 Task: Upload media "Pic2.jpg".
Action: Mouse moved to (702, 94)
Screenshot: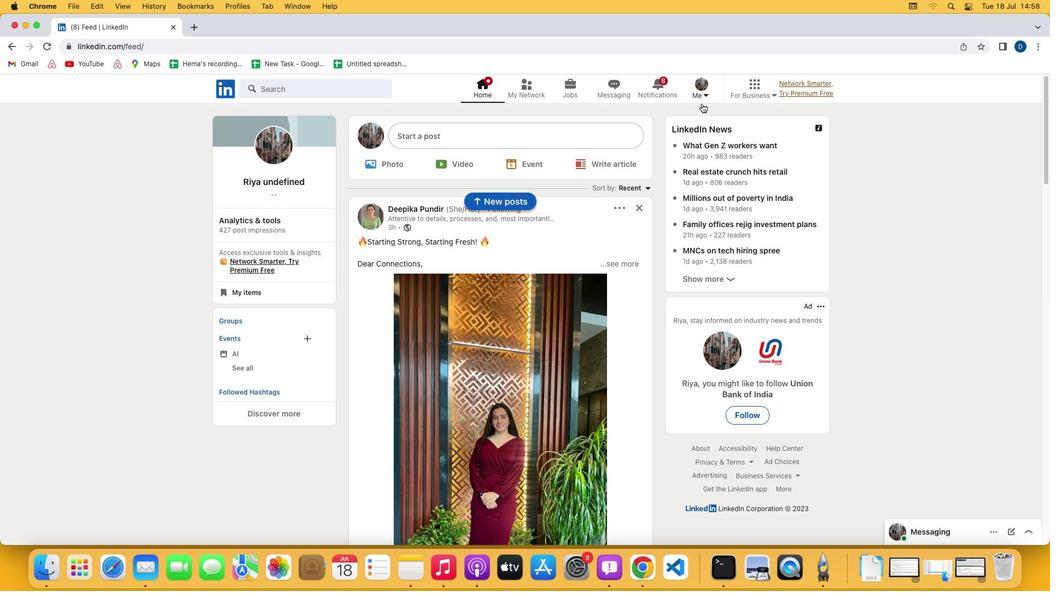 
Action: Mouse pressed left at (702, 94)
Screenshot: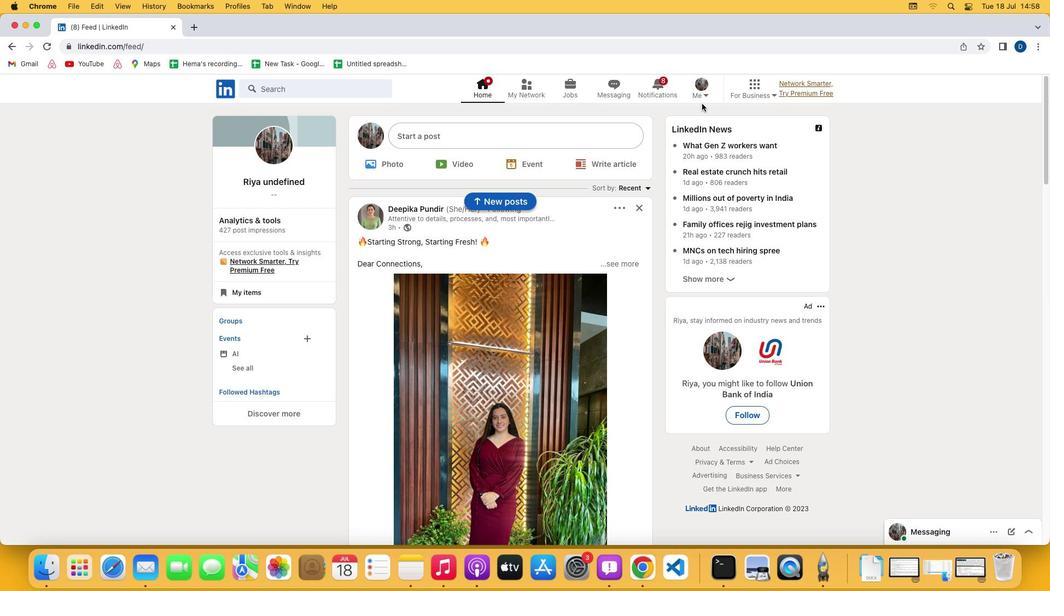 
Action: Mouse moved to (703, 96)
Screenshot: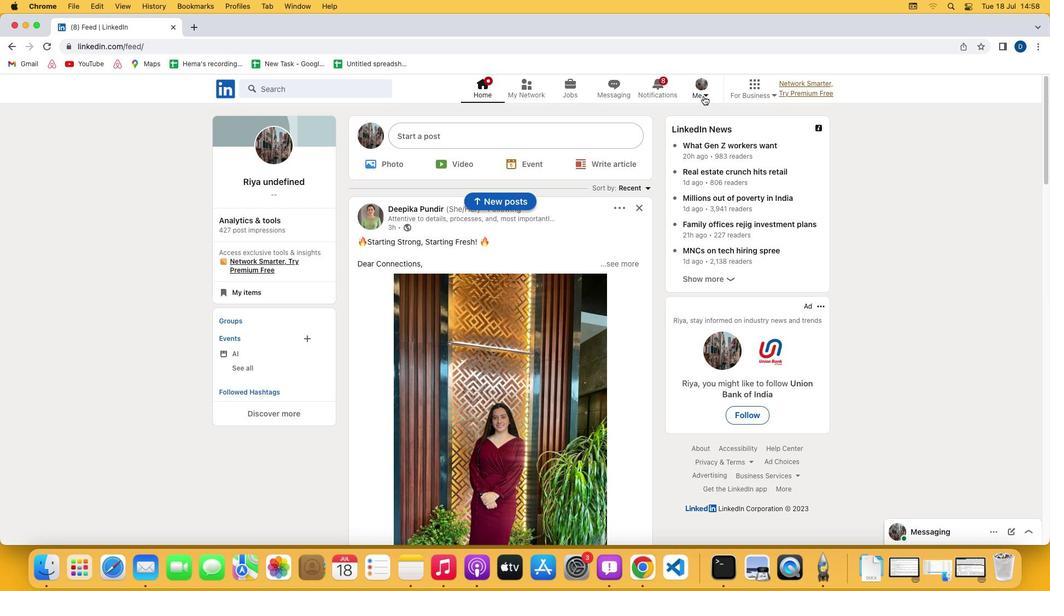 
Action: Mouse pressed left at (703, 96)
Screenshot: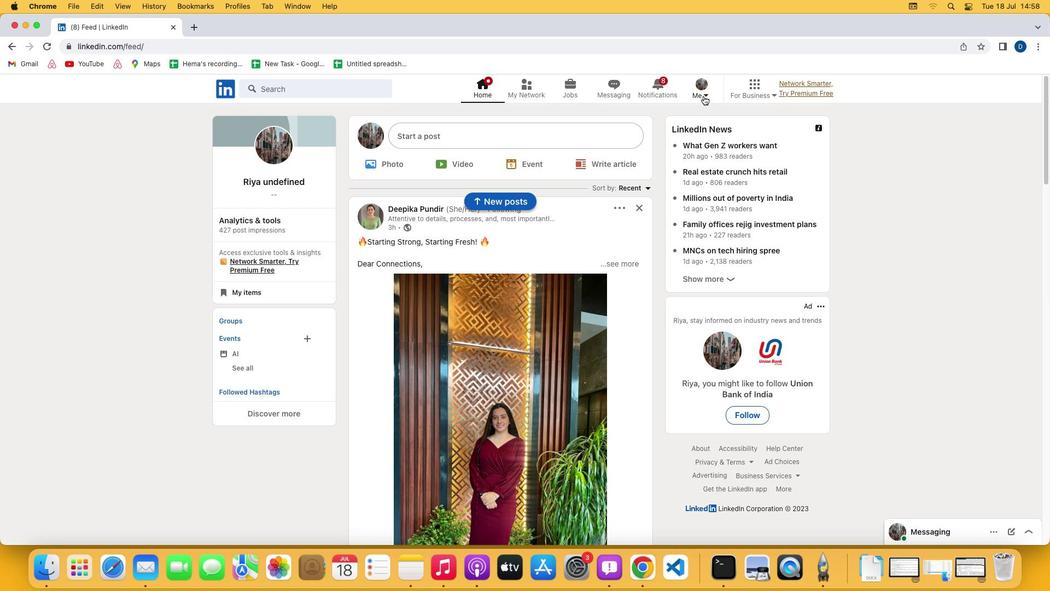 
Action: Mouse moved to (662, 148)
Screenshot: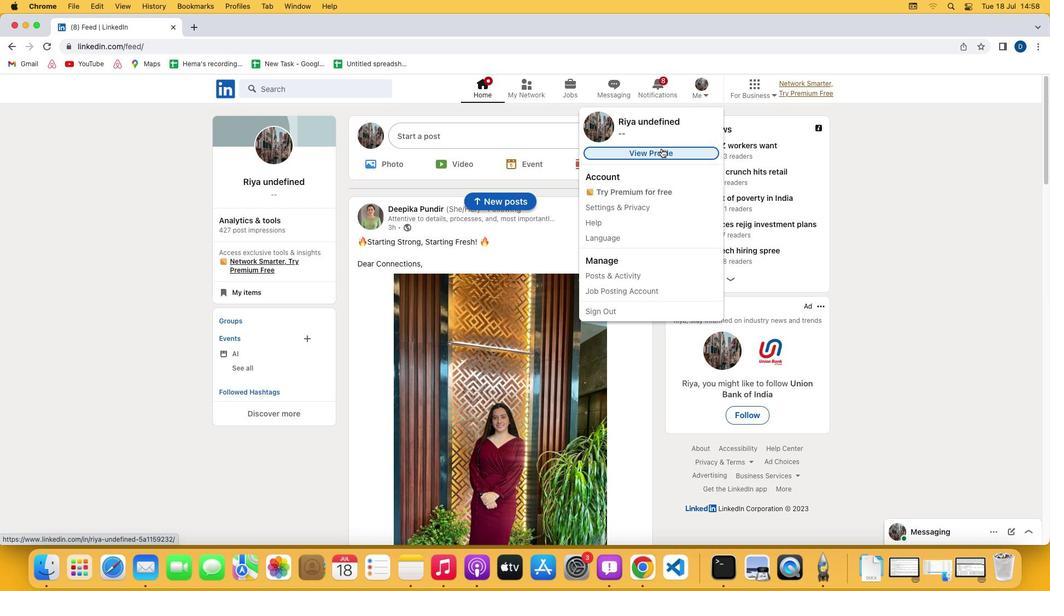 
Action: Mouse pressed left at (662, 148)
Screenshot: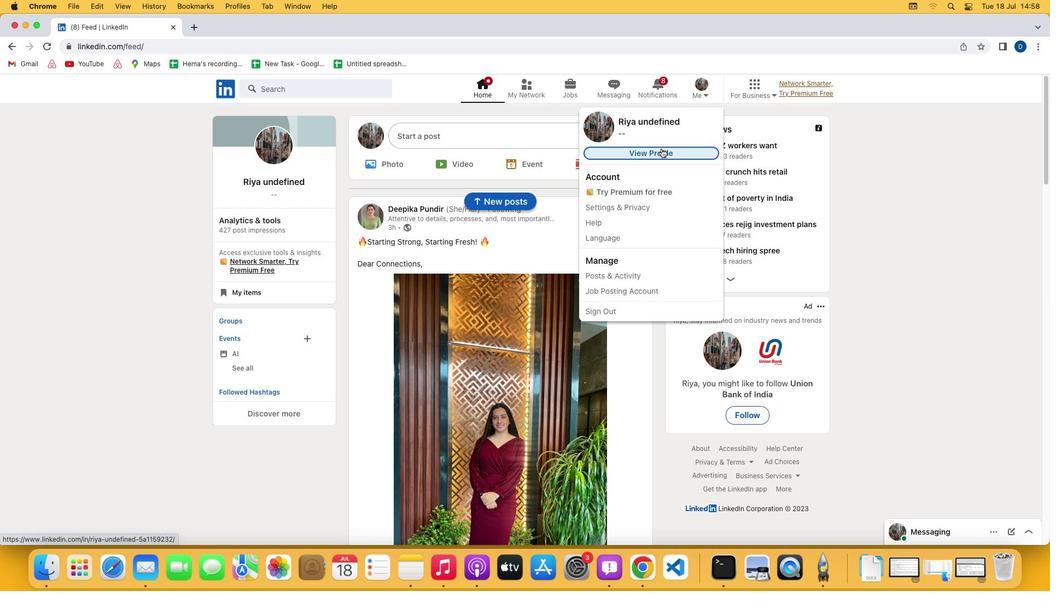 
Action: Mouse moved to (660, 152)
Screenshot: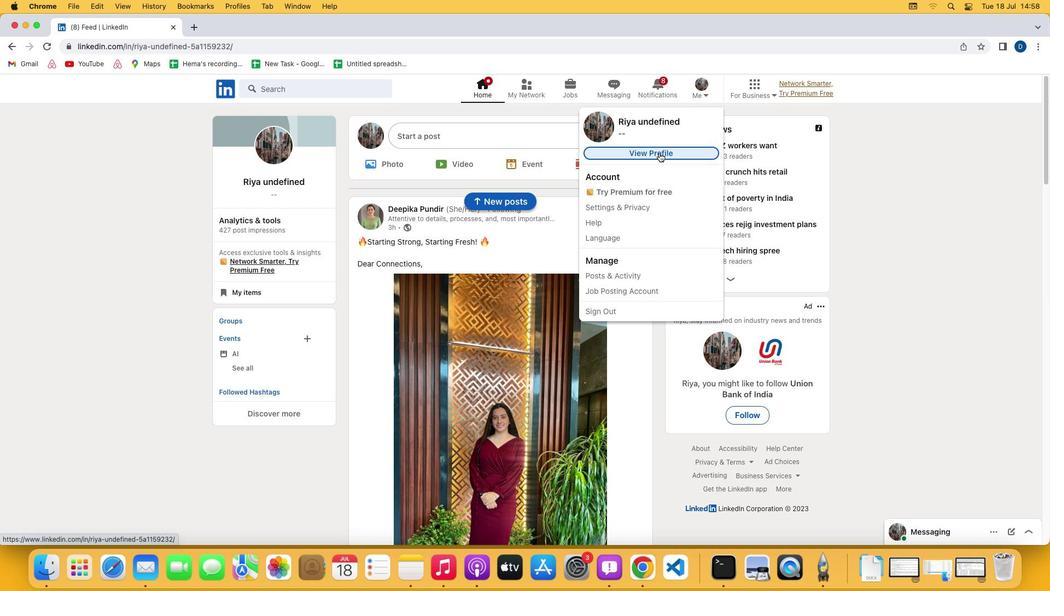 
Action: Mouse pressed left at (660, 152)
Screenshot: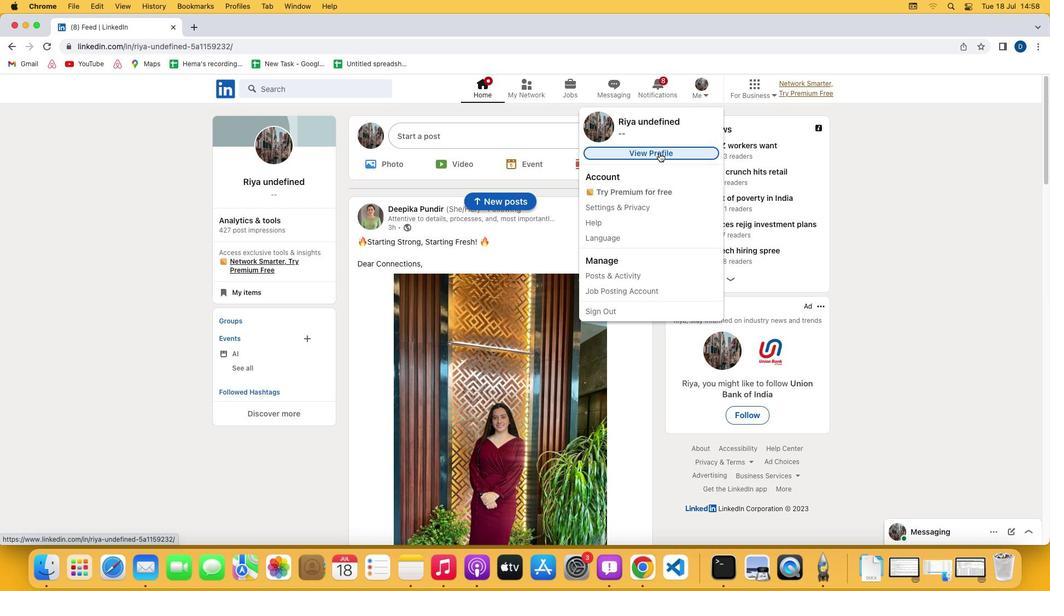 
Action: Mouse moved to (324, 371)
Screenshot: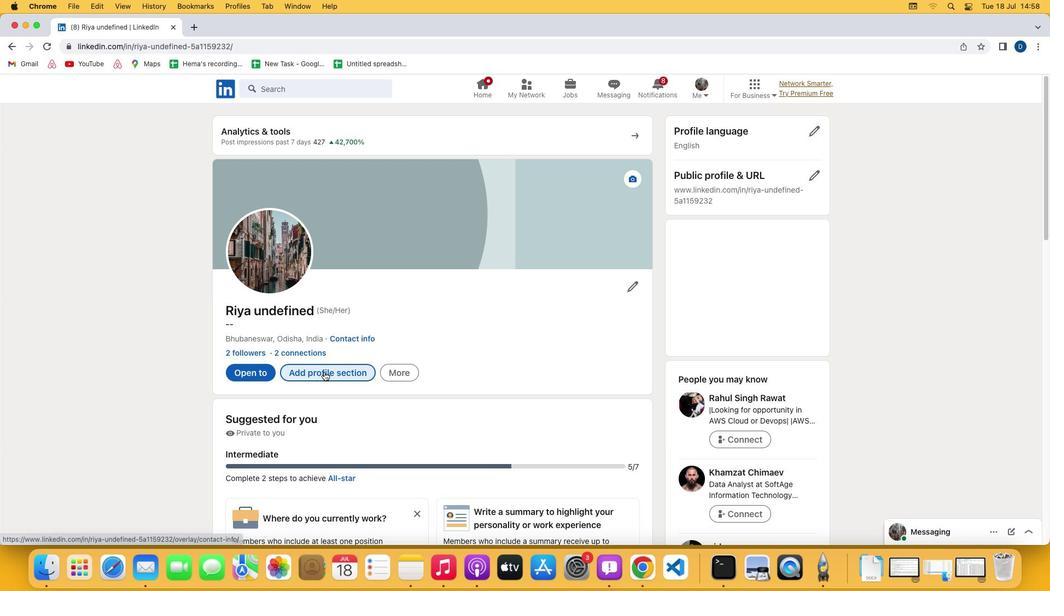 
Action: Mouse pressed left at (324, 371)
Screenshot: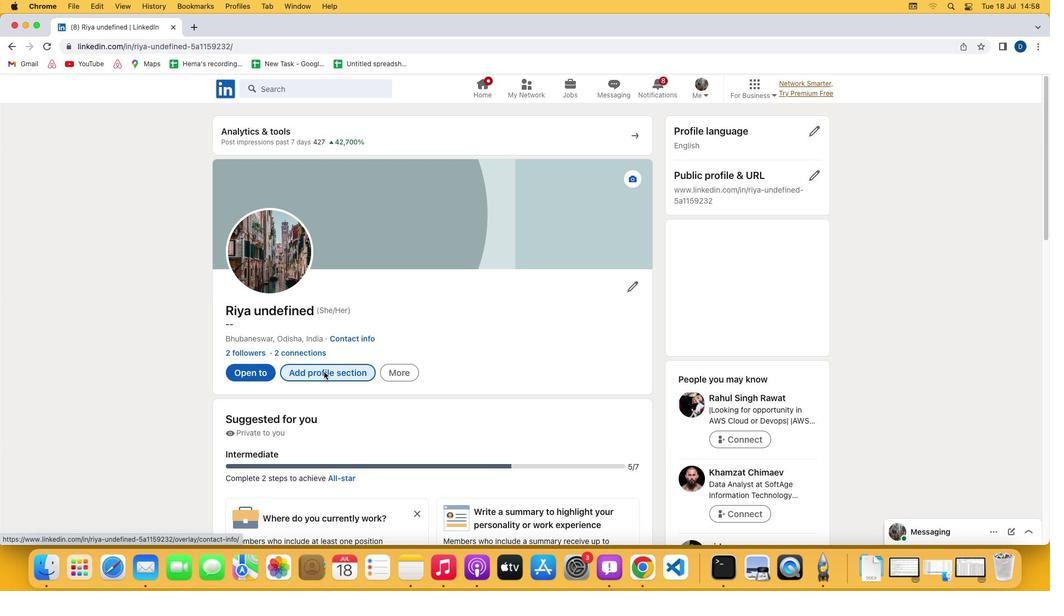 
Action: Mouse moved to (420, 240)
Screenshot: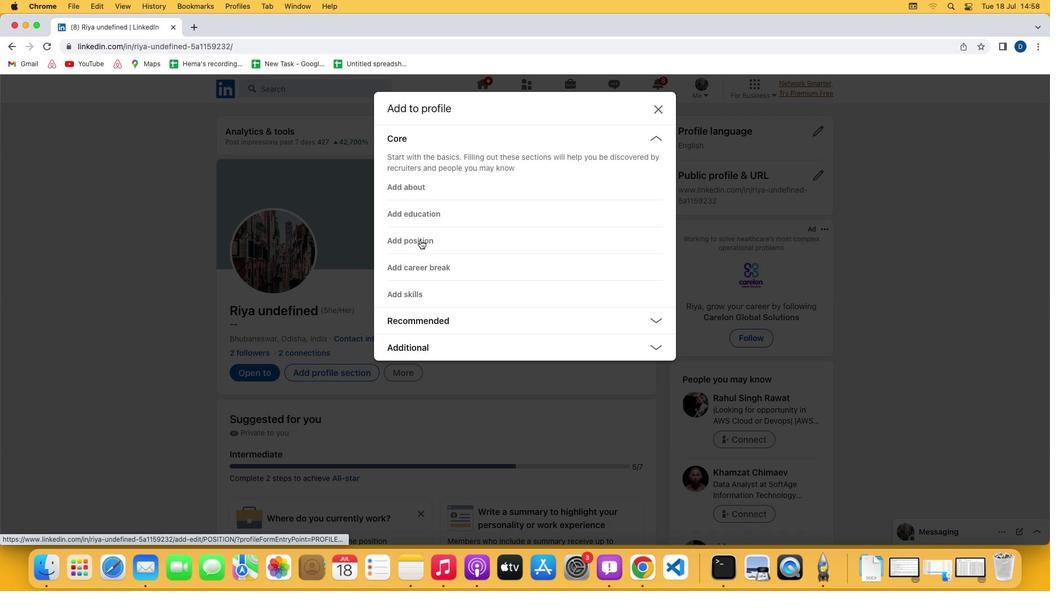 
Action: Mouse pressed left at (420, 240)
Screenshot: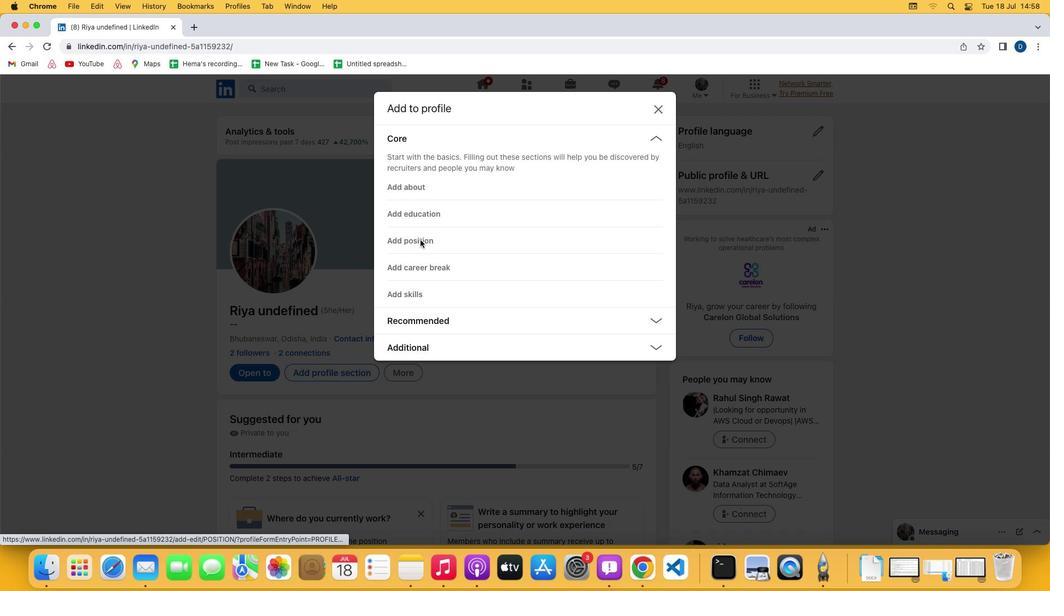 
Action: Mouse moved to (476, 329)
Screenshot: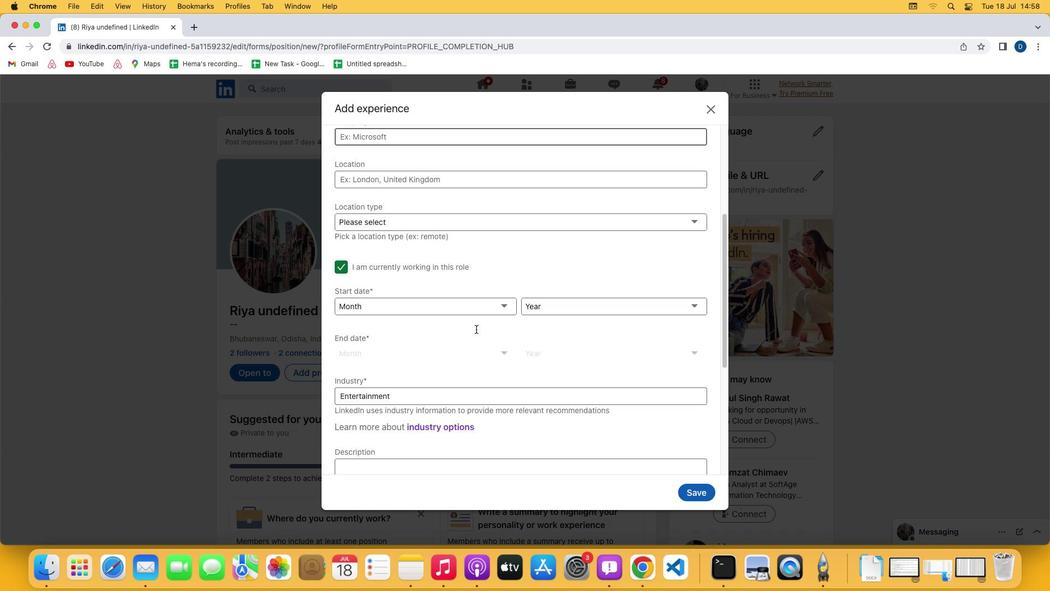 
Action: Mouse scrolled (476, 329) with delta (0, 0)
Screenshot: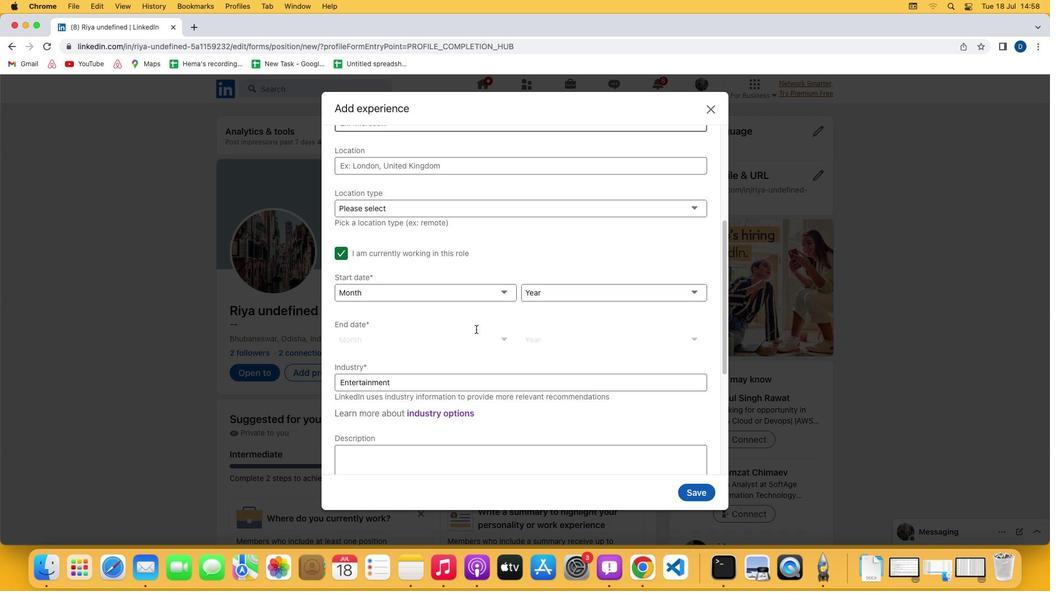 
Action: Mouse scrolled (476, 329) with delta (0, 0)
Screenshot: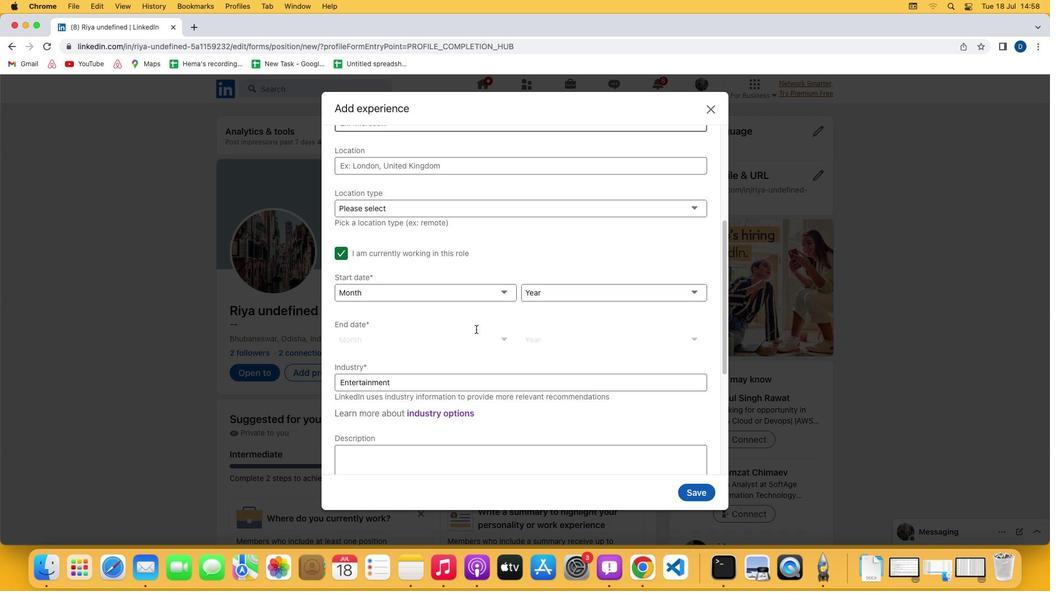
Action: Mouse scrolled (476, 329) with delta (0, -1)
Screenshot: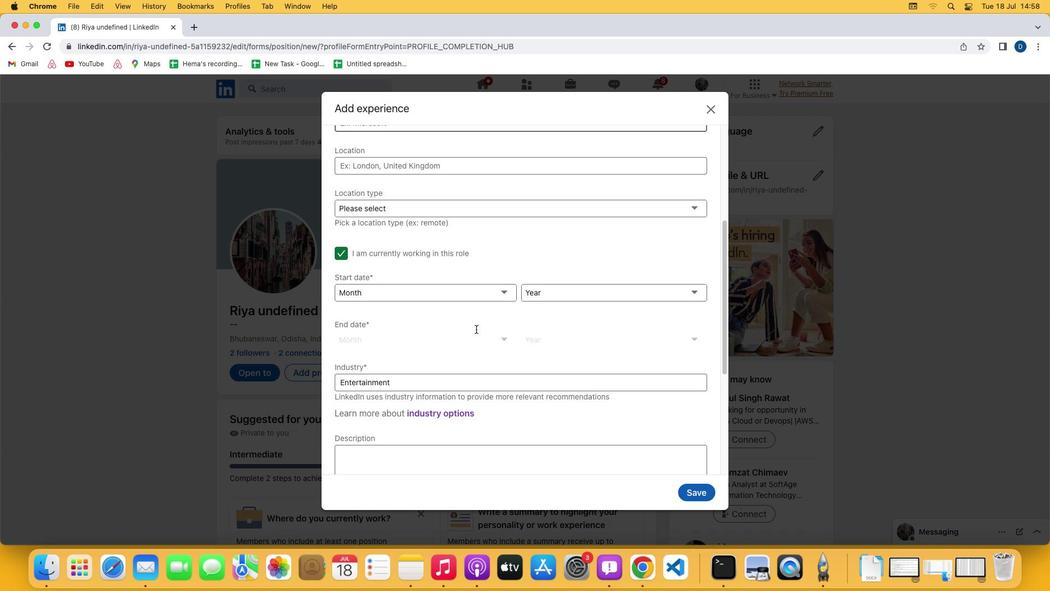 
Action: Mouse scrolled (476, 329) with delta (0, -2)
Screenshot: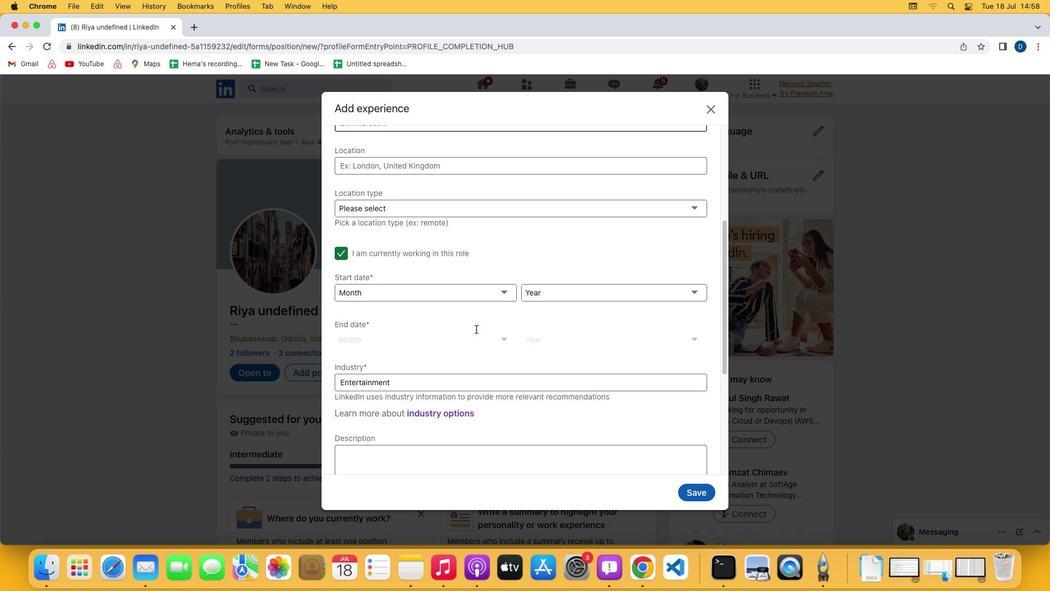 
Action: Mouse scrolled (476, 329) with delta (0, 0)
Screenshot: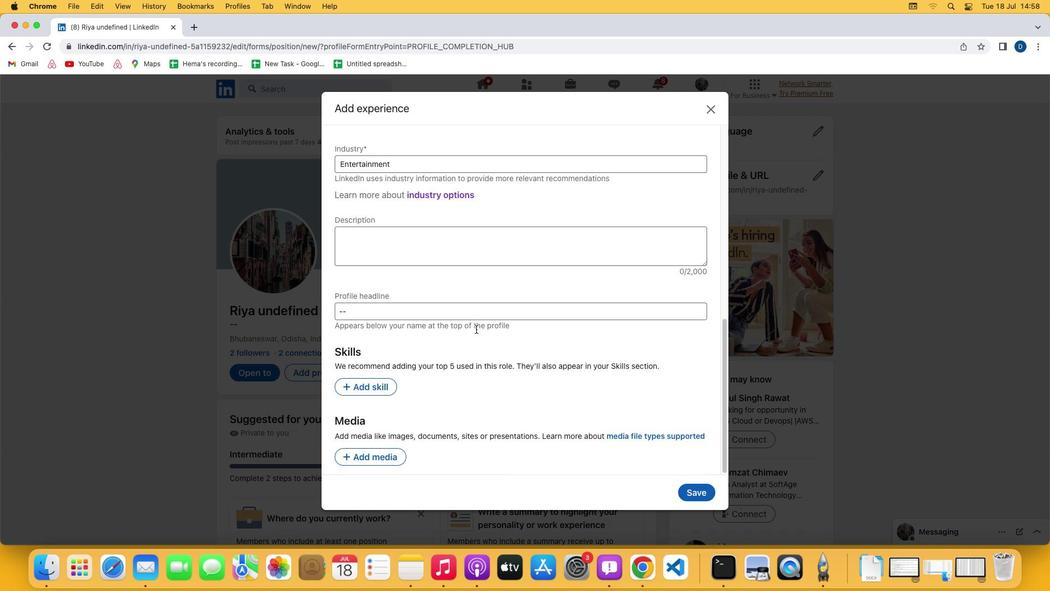 
Action: Mouse scrolled (476, 329) with delta (0, 0)
Screenshot: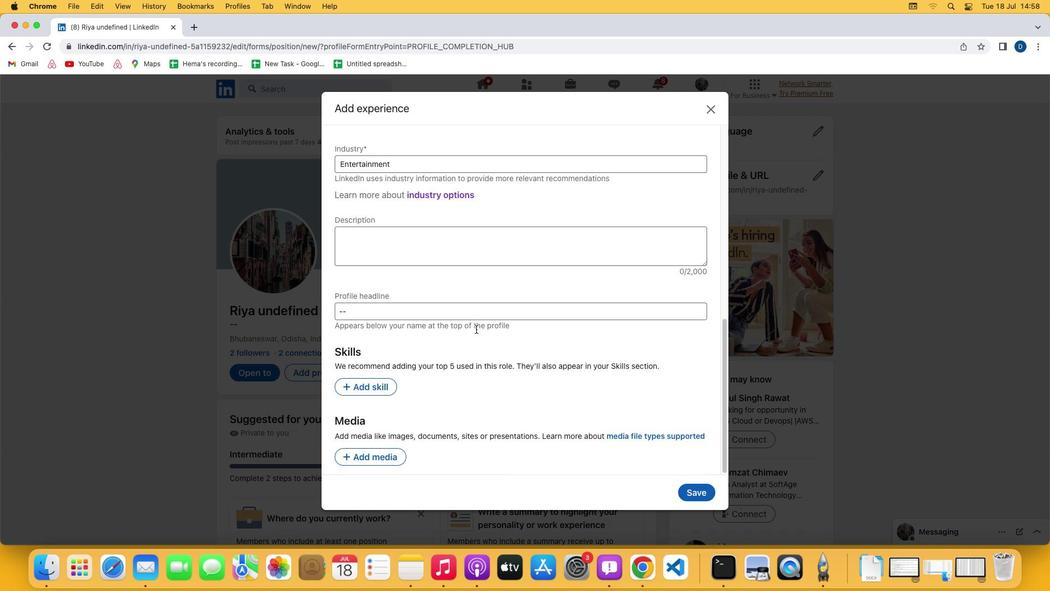 
Action: Mouse scrolled (476, 329) with delta (0, -2)
Screenshot: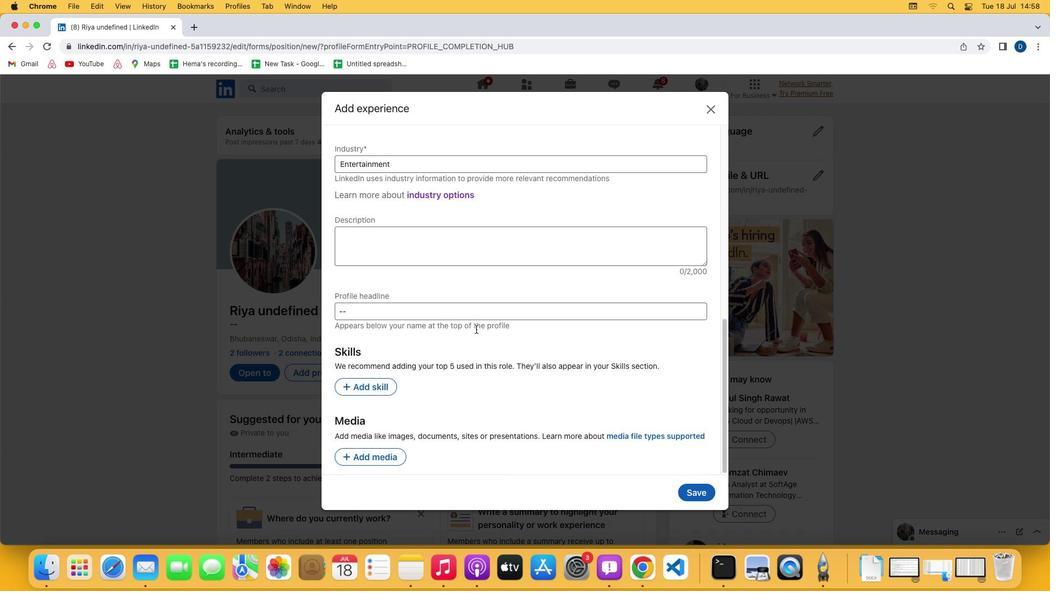 
Action: Mouse scrolled (476, 329) with delta (0, -2)
Screenshot: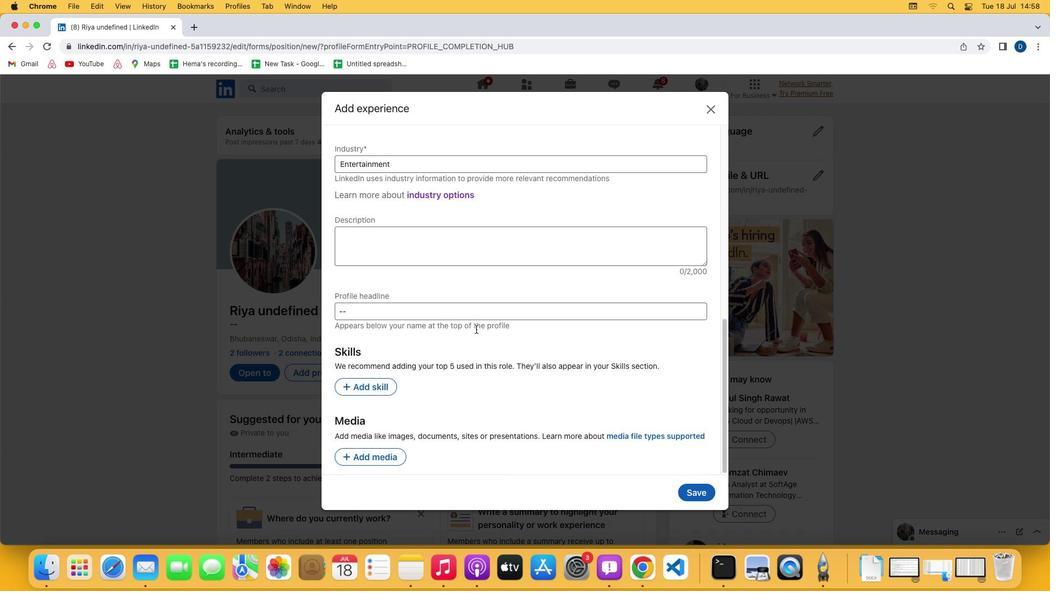 
Action: Mouse scrolled (476, 329) with delta (0, 0)
Screenshot: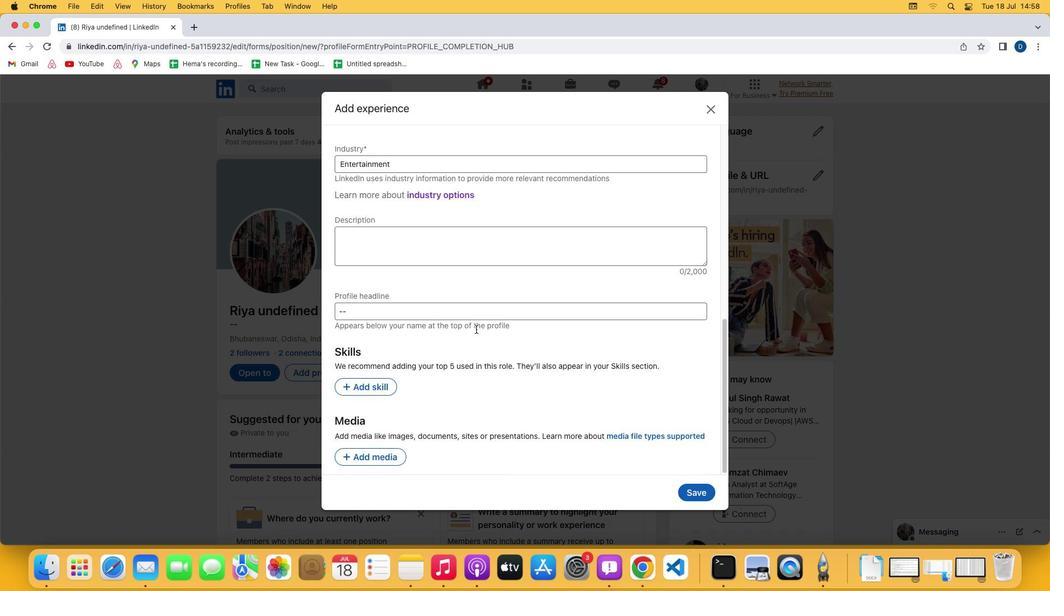 
Action: Mouse scrolled (476, 329) with delta (0, 0)
Screenshot: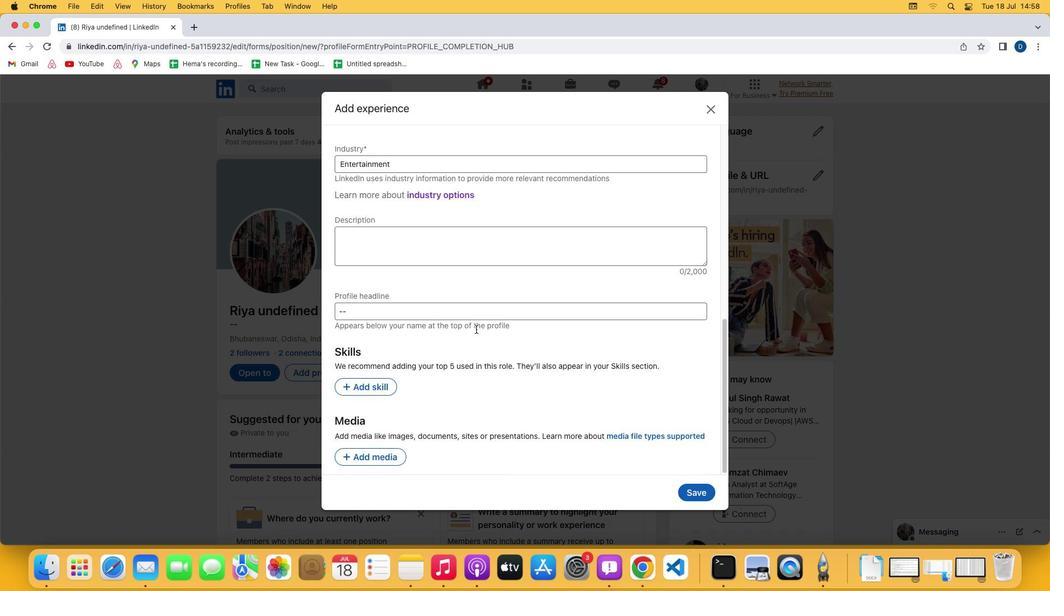 
Action: Mouse scrolled (476, 329) with delta (0, -2)
Screenshot: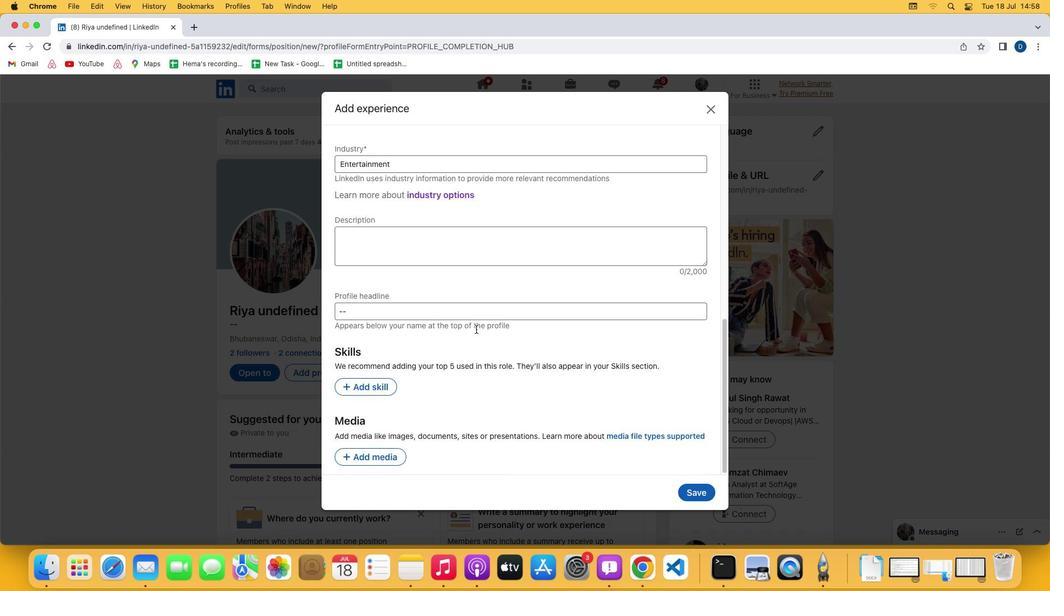 
Action: Mouse scrolled (476, 329) with delta (0, -2)
Screenshot: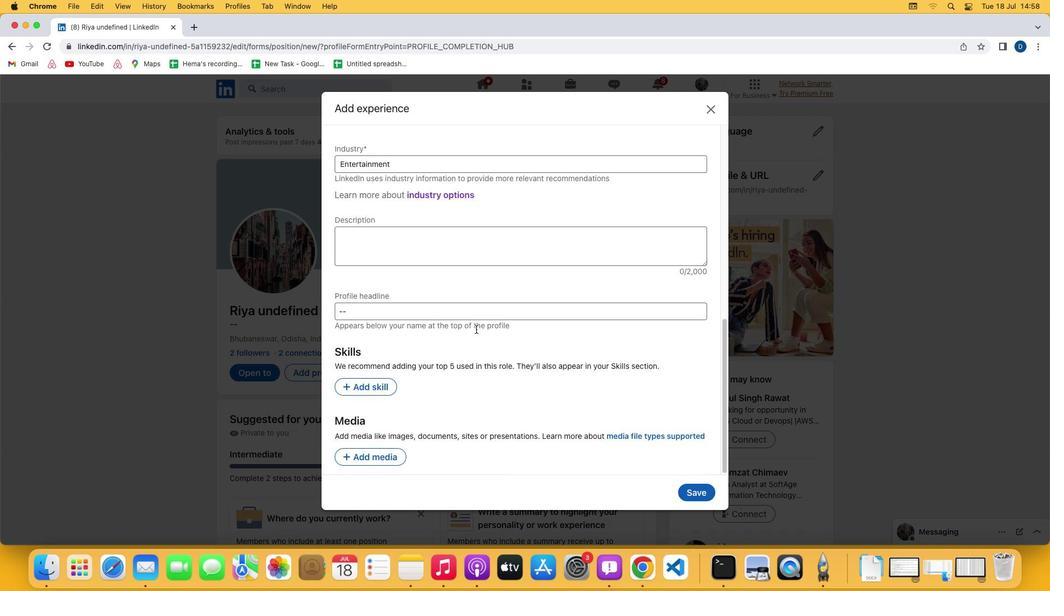 
Action: Mouse scrolled (476, 329) with delta (0, -3)
Screenshot: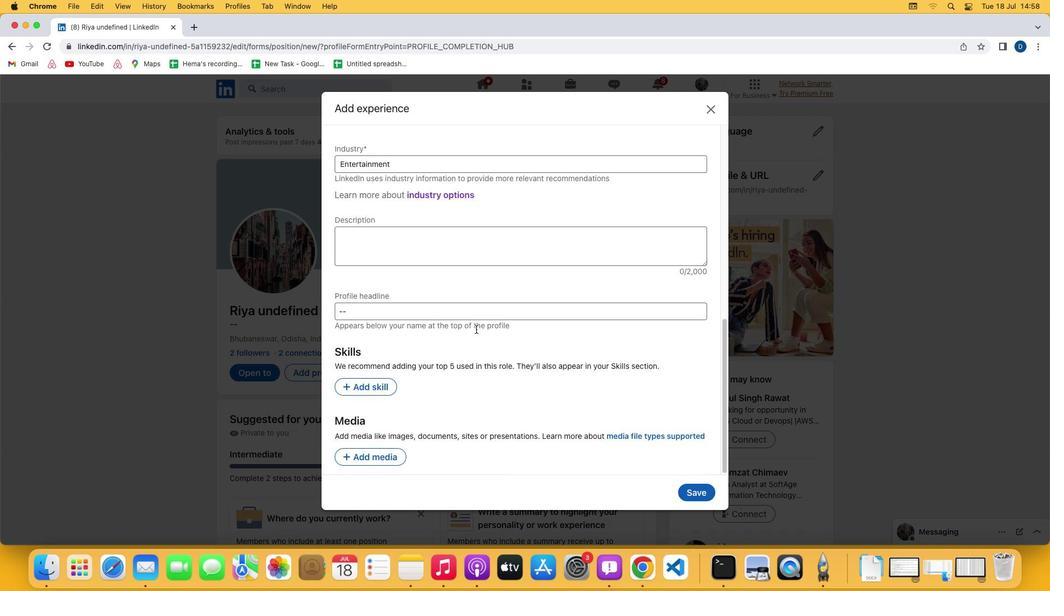
Action: Mouse moved to (390, 454)
Screenshot: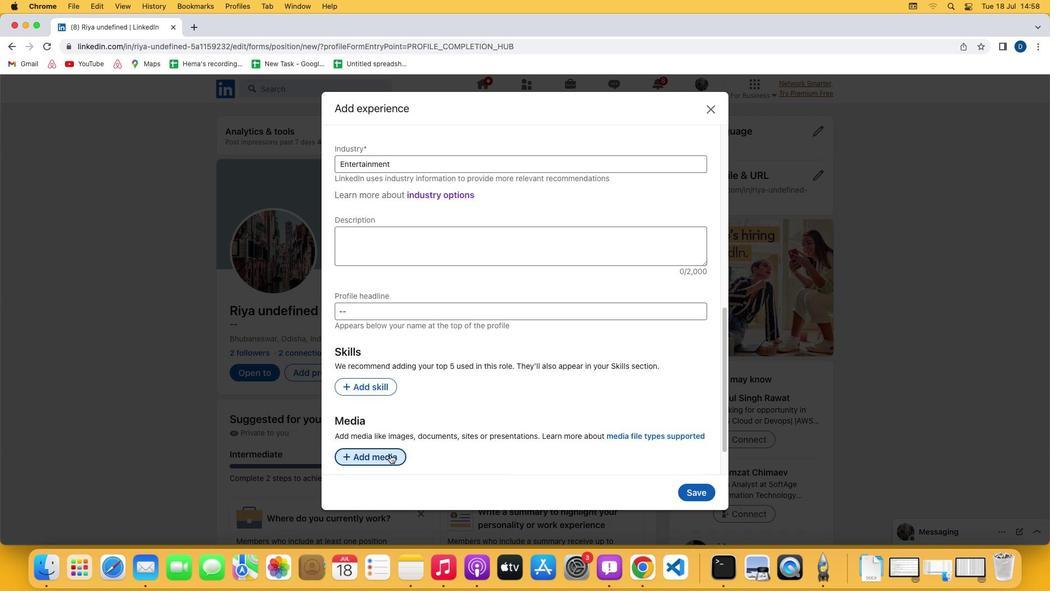 
Action: Mouse pressed left at (390, 454)
Screenshot: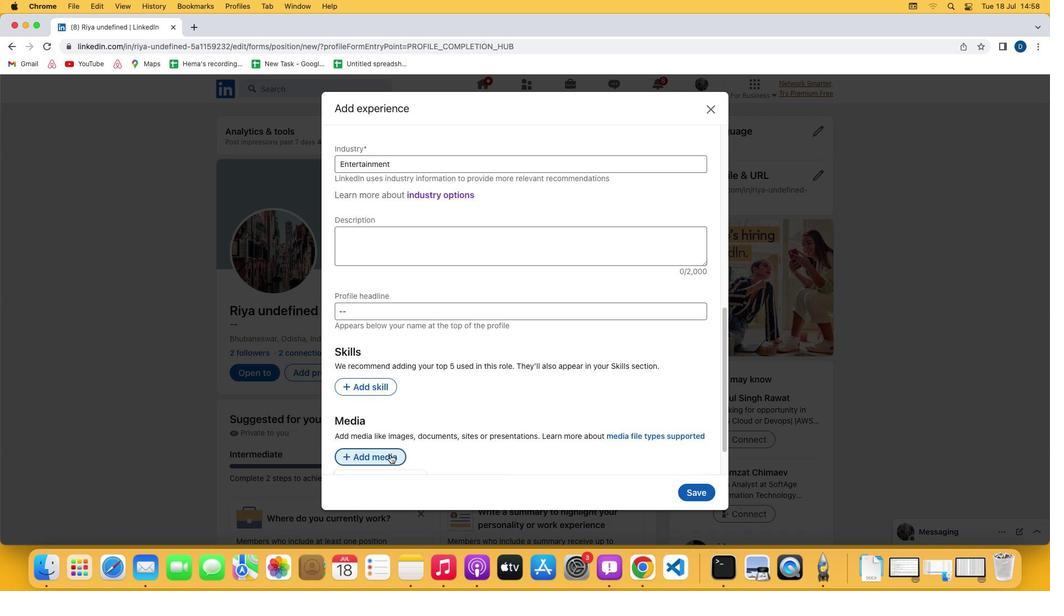 
Action: Mouse moved to (376, 459)
Screenshot: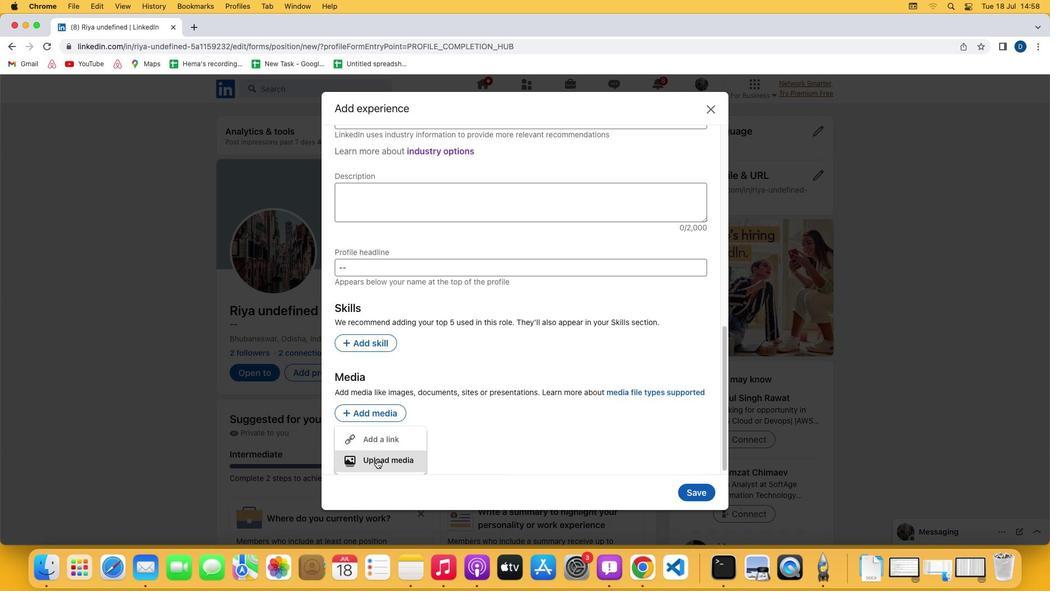 
Action: Mouse pressed left at (376, 459)
Screenshot: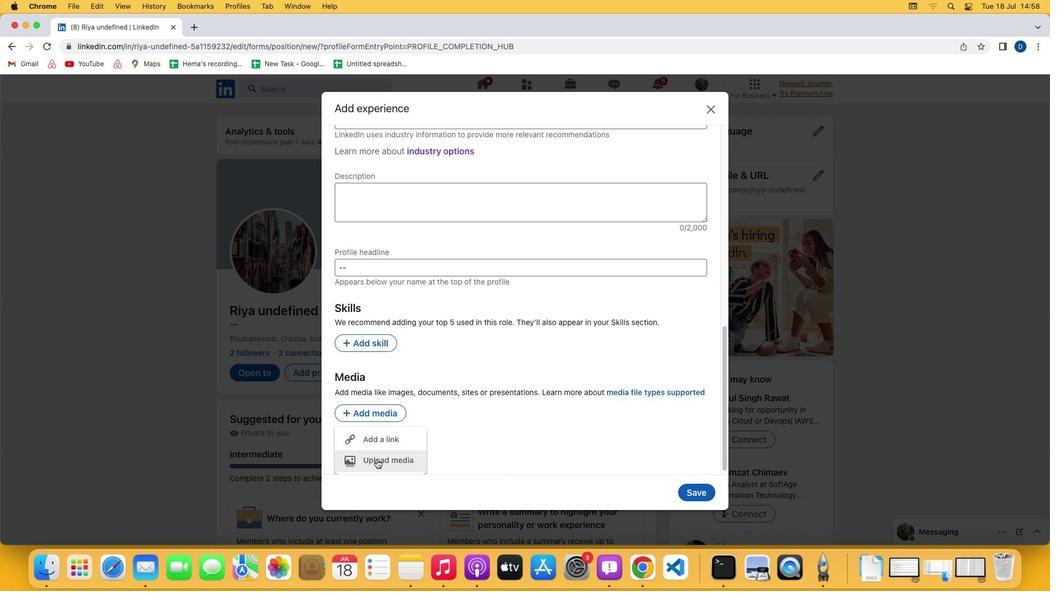 
Action: Mouse moved to (419, 199)
Screenshot: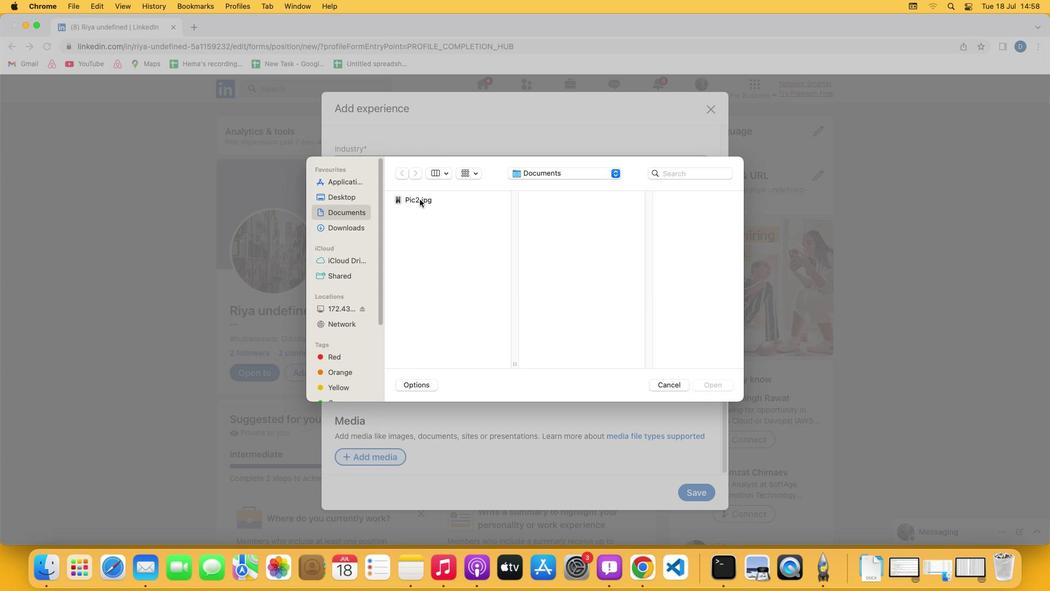 
Action: Mouse pressed left at (419, 199)
Screenshot: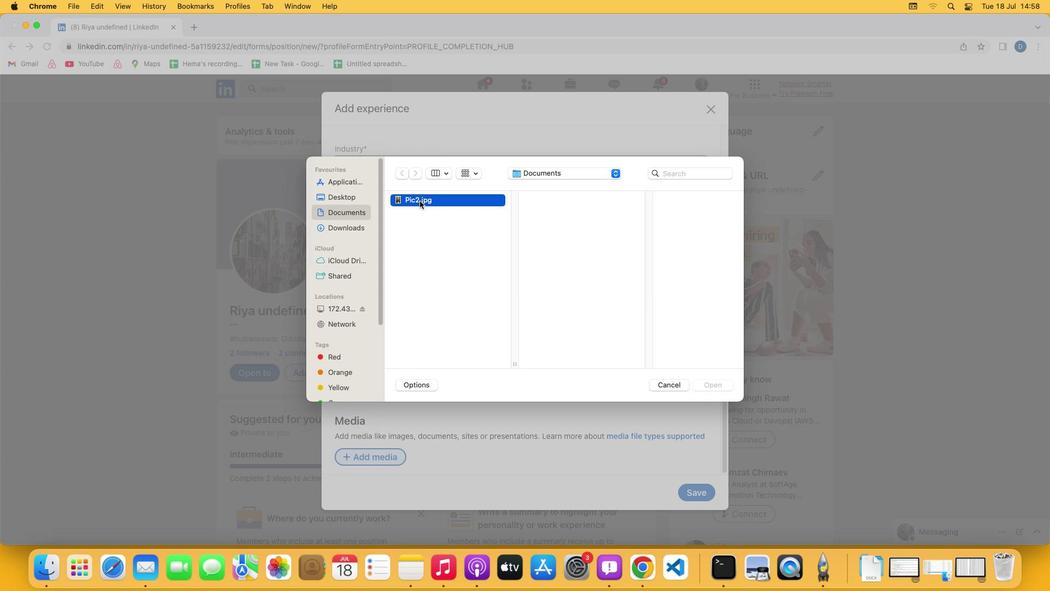 
Action: Mouse moved to (711, 388)
Screenshot: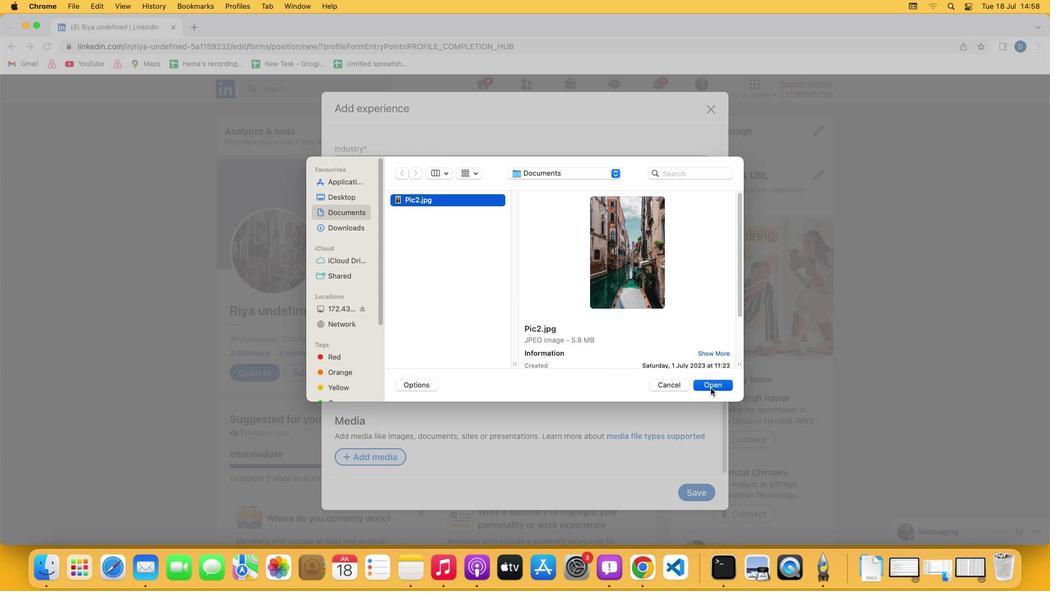 
Action: Mouse pressed left at (711, 388)
Screenshot: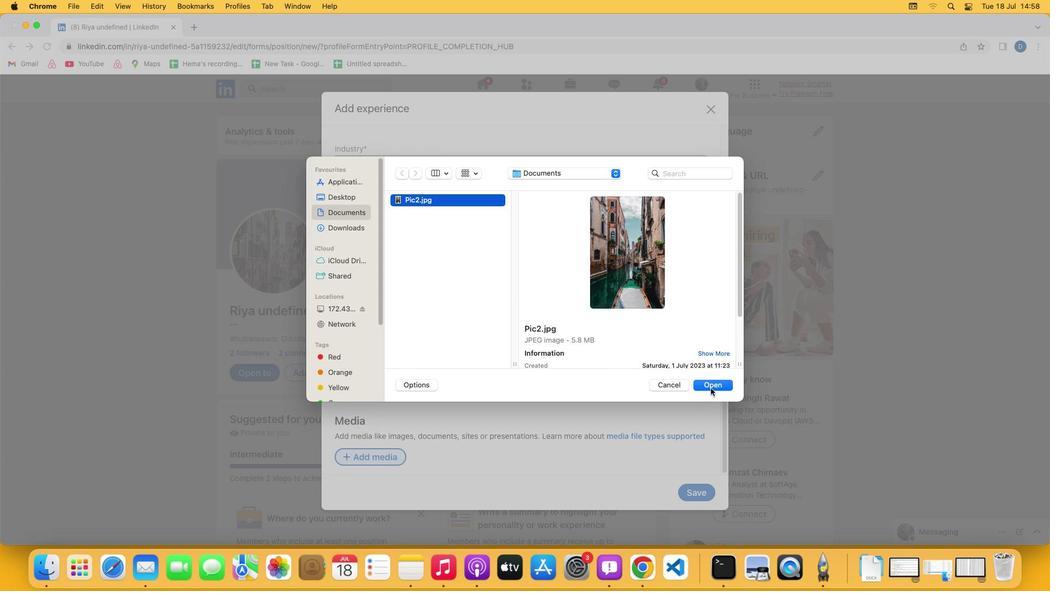 
